 Task: Remove the 'Subject' column from the email view.
Action: Mouse moved to (190, 25)
Screenshot: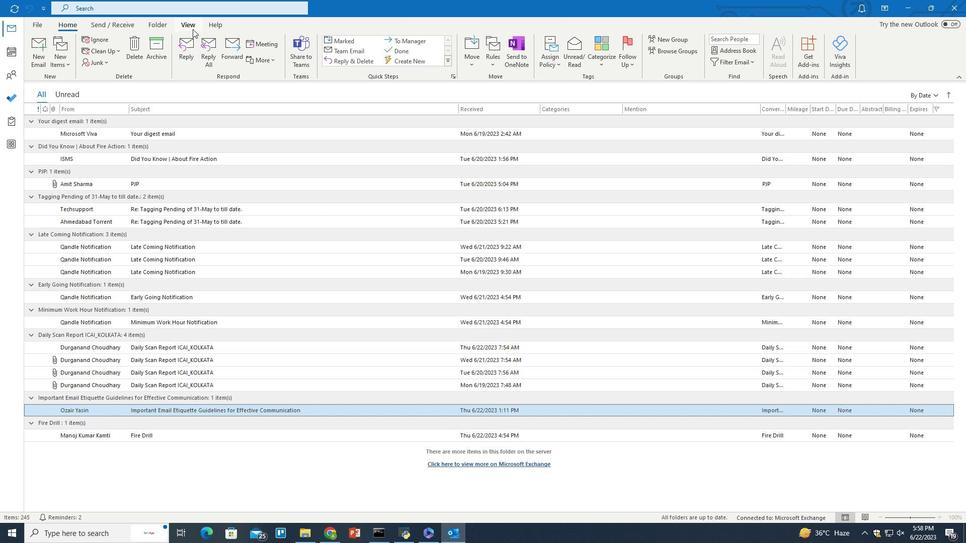 
Action: Mouse pressed left at (190, 25)
Screenshot: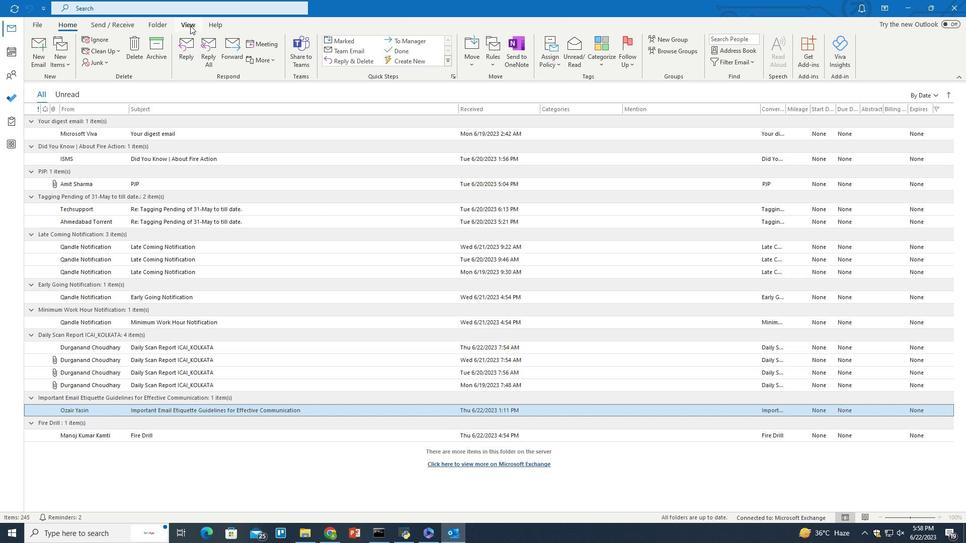 
Action: Mouse moved to (566, 51)
Screenshot: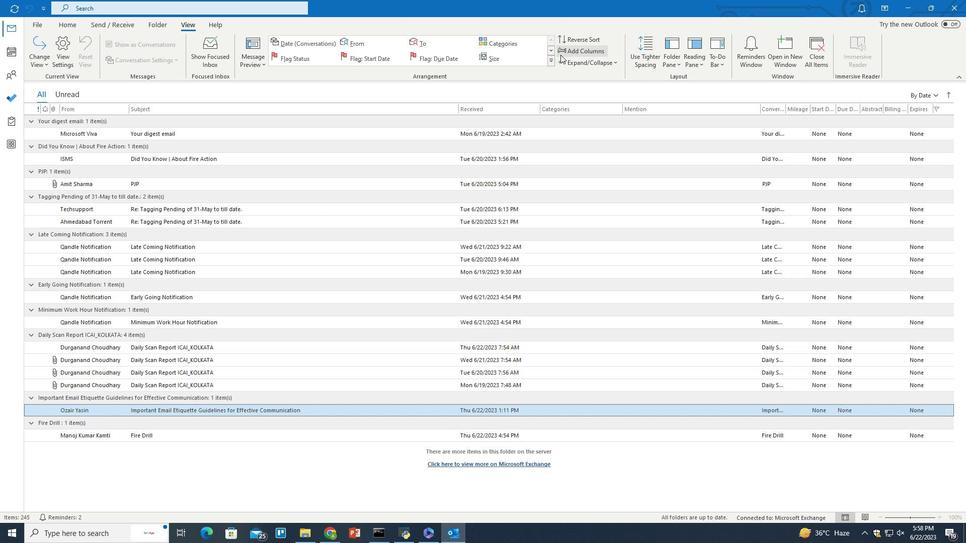 
Action: Mouse pressed left at (566, 51)
Screenshot: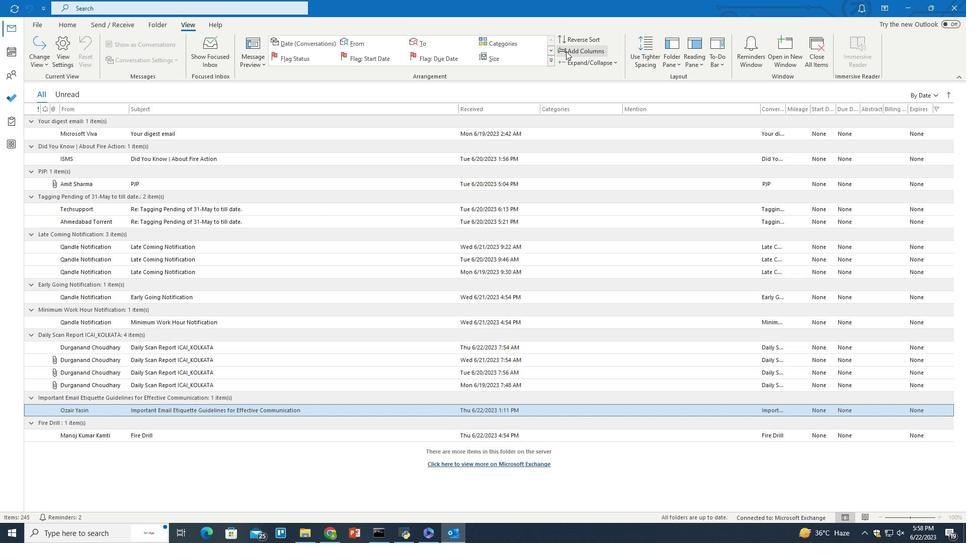 
Action: Mouse moved to (524, 297)
Screenshot: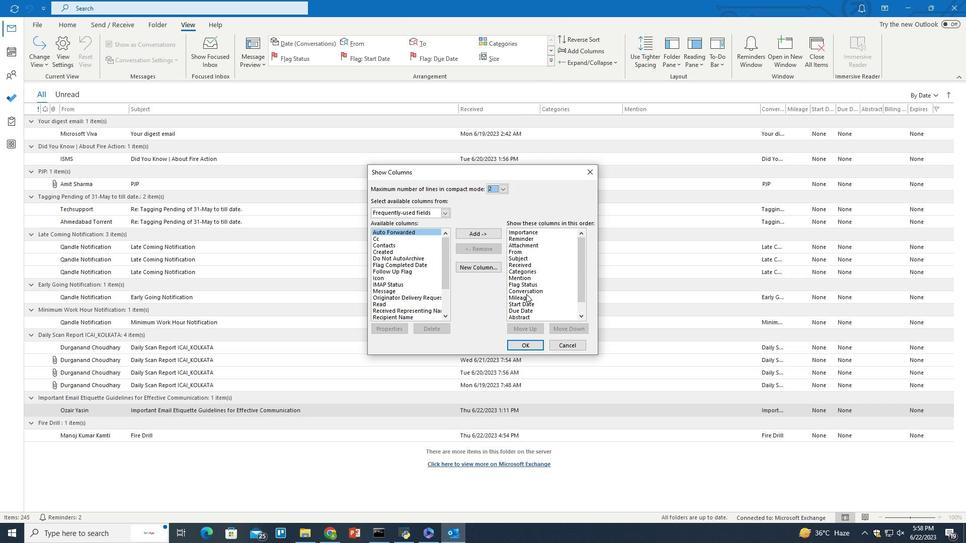 
Action: Mouse pressed left at (524, 297)
Screenshot: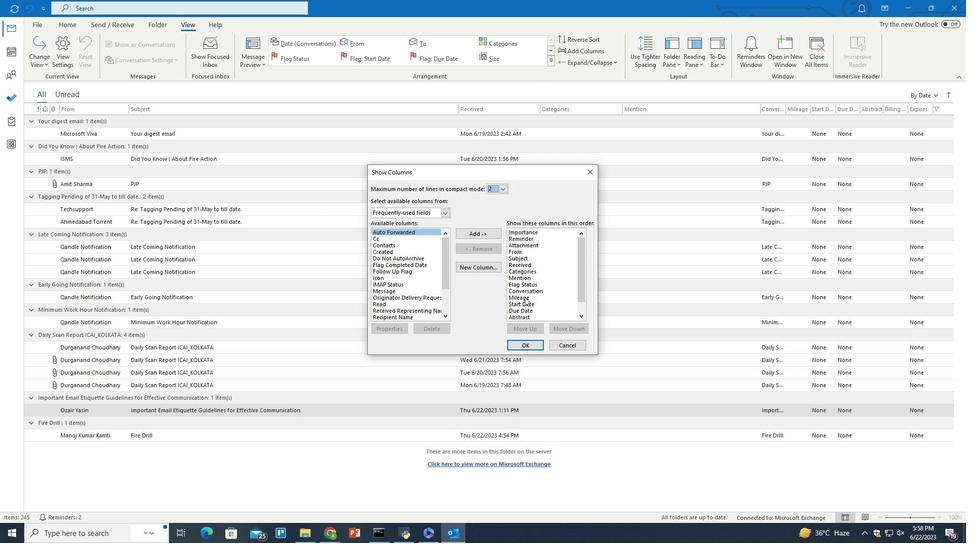 
Action: Mouse moved to (479, 248)
Screenshot: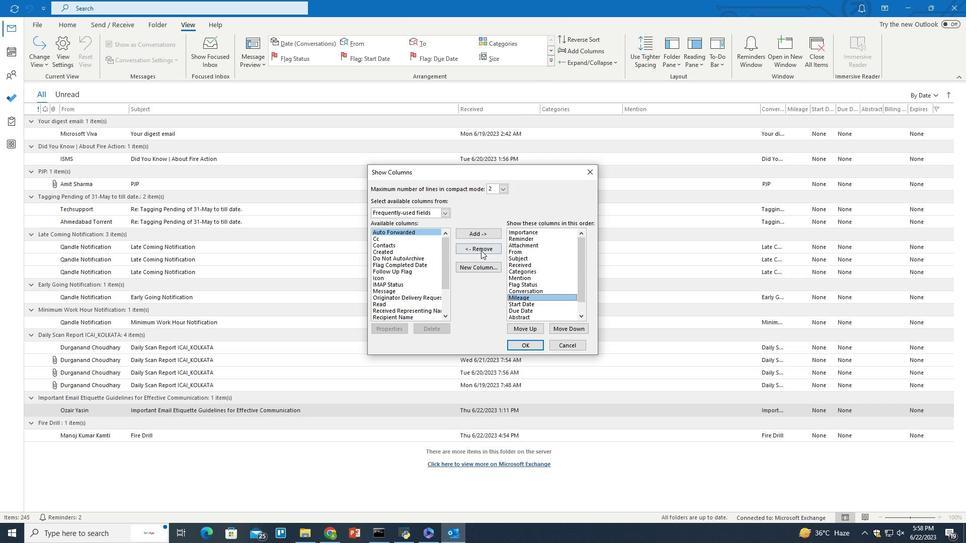 
Action: Mouse pressed left at (479, 248)
Screenshot: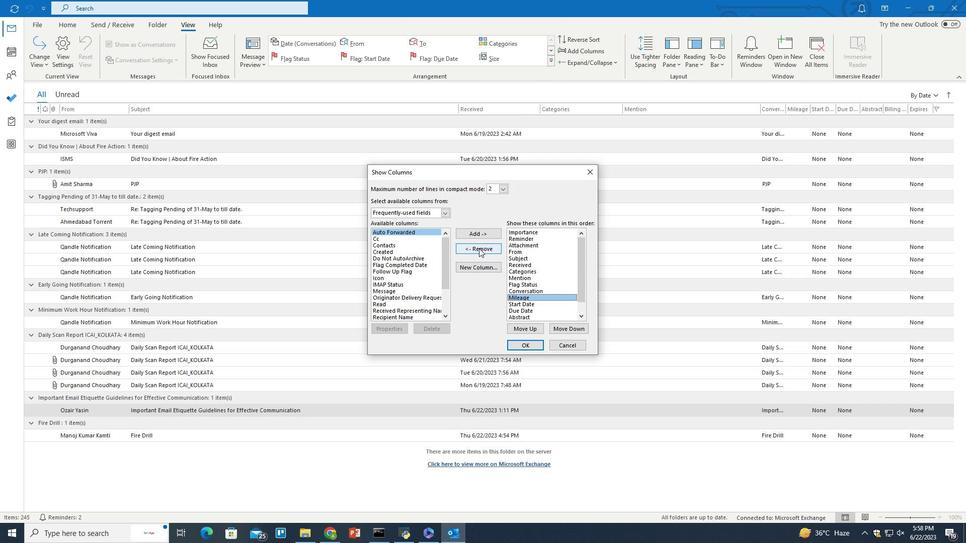 
Action: Mouse moved to (527, 342)
Screenshot: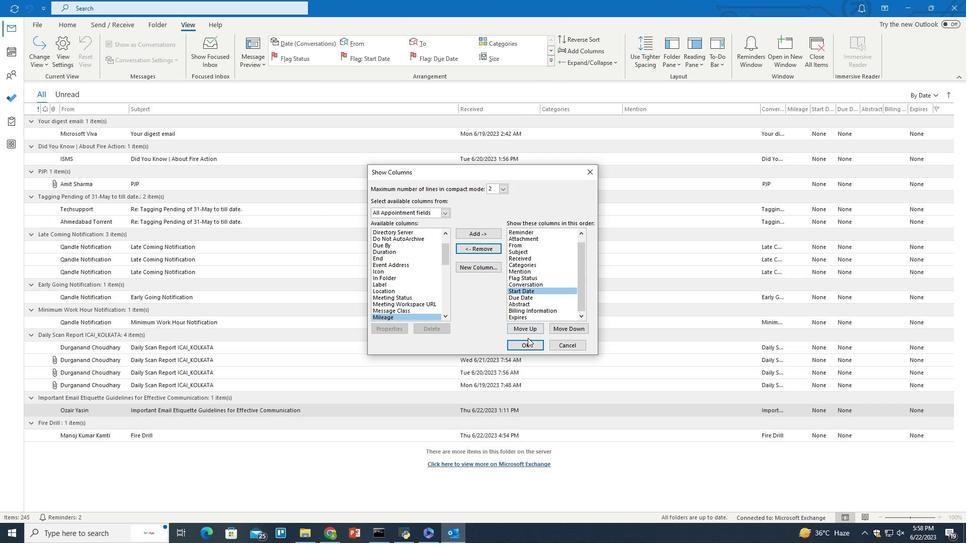 
Action: Mouse pressed left at (527, 342)
Screenshot: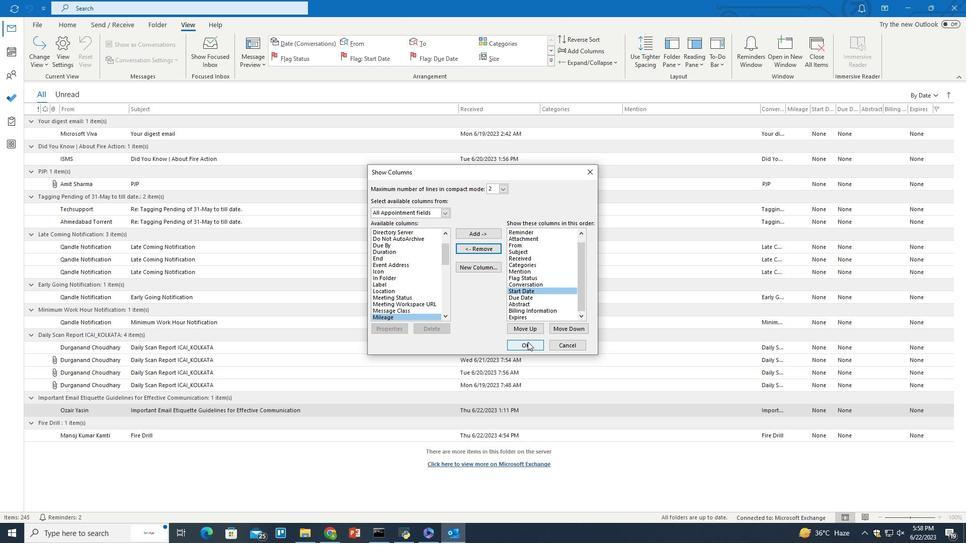 
